 Task: Open a blank sheet, save the file as 'change' Insert a table '3 by 2' In first column, add headers, 'Task, Start Date, End Date'. Under first header add  R&D. Under second header add  4 May. Under third header add  '12 May'. Change table style to  'Black '
Action: Mouse moved to (24, 24)
Screenshot: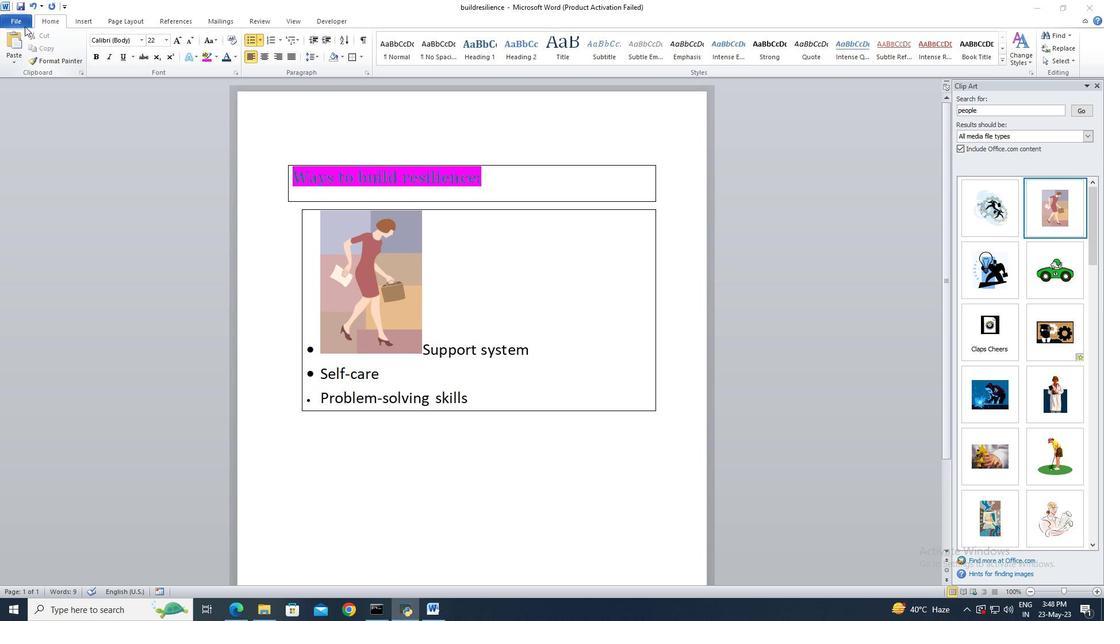 
Action: Mouse pressed left at (24, 24)
Screenshot: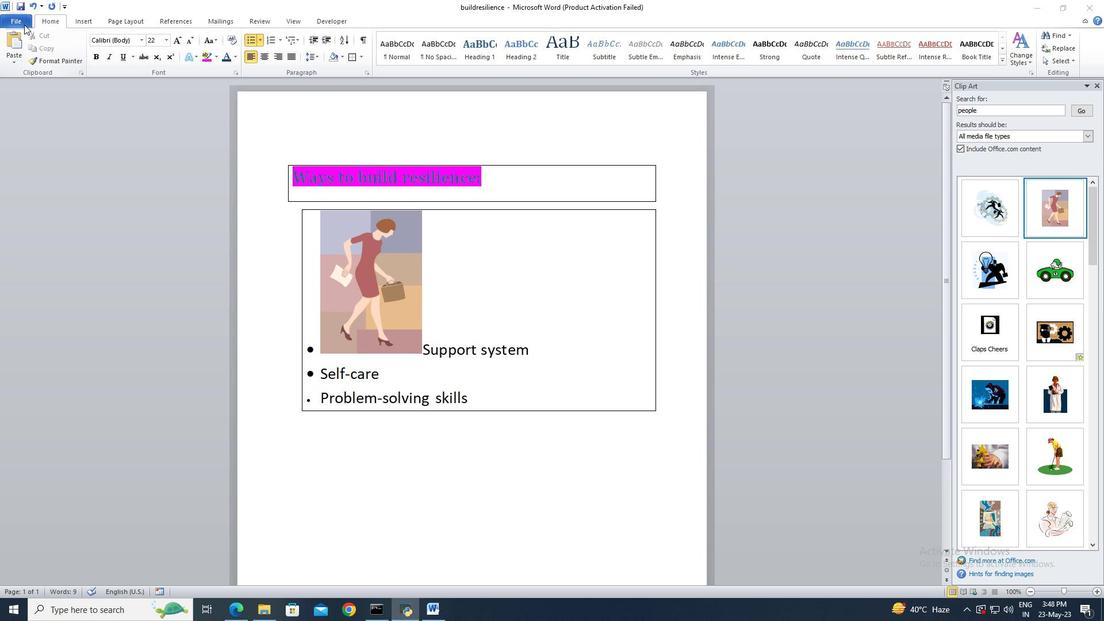 
Action: Mouse pressed left at (24, 24)
Screenshot: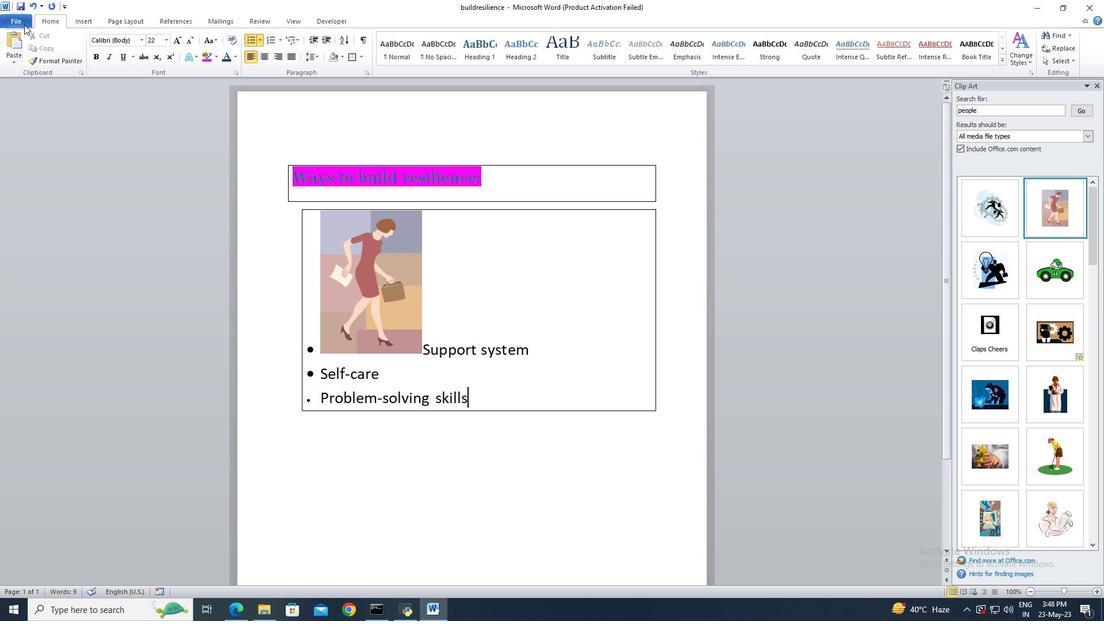 
Action: Mouse moved to (28, 152)
Screenshot: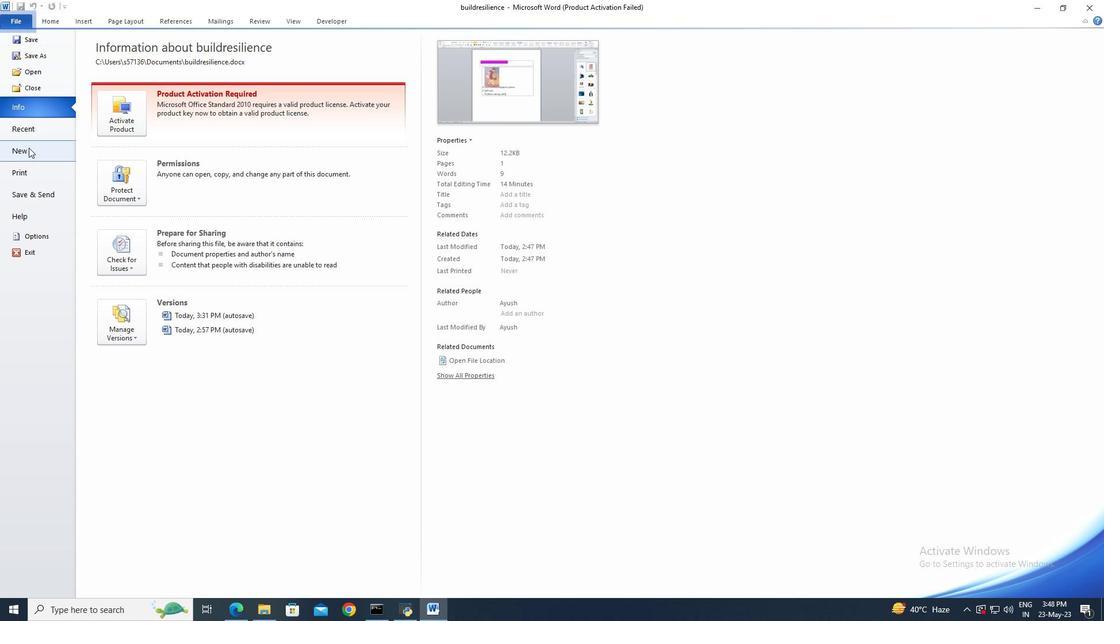 
Action: Mouse pressed left at (28, 152)
Screenshot: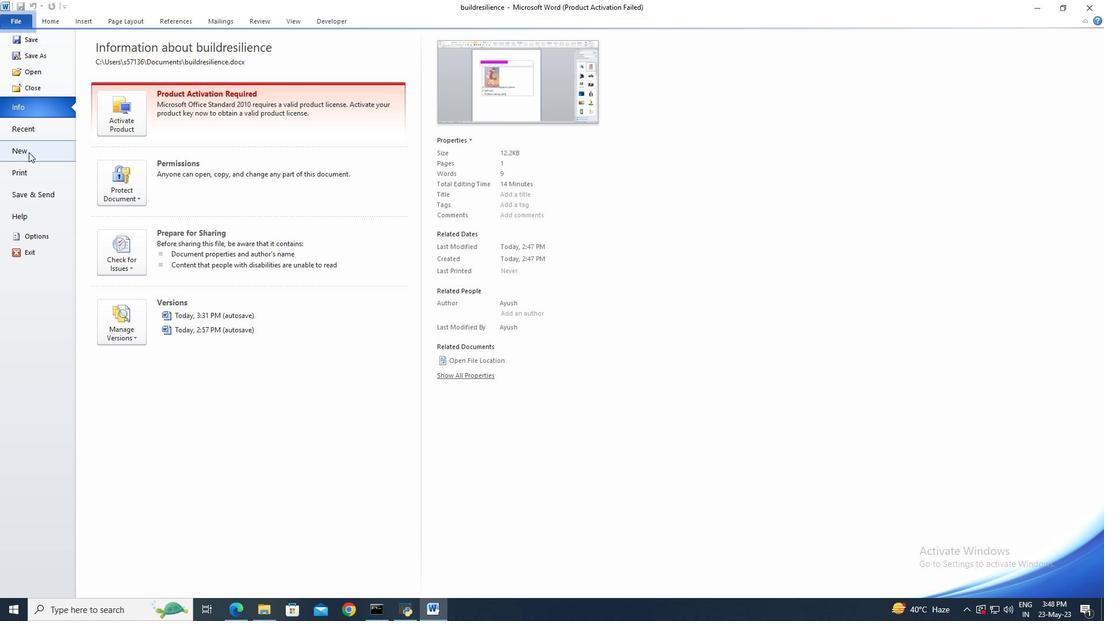 
Action: Mouse moved to (560, 277)
Screenshot: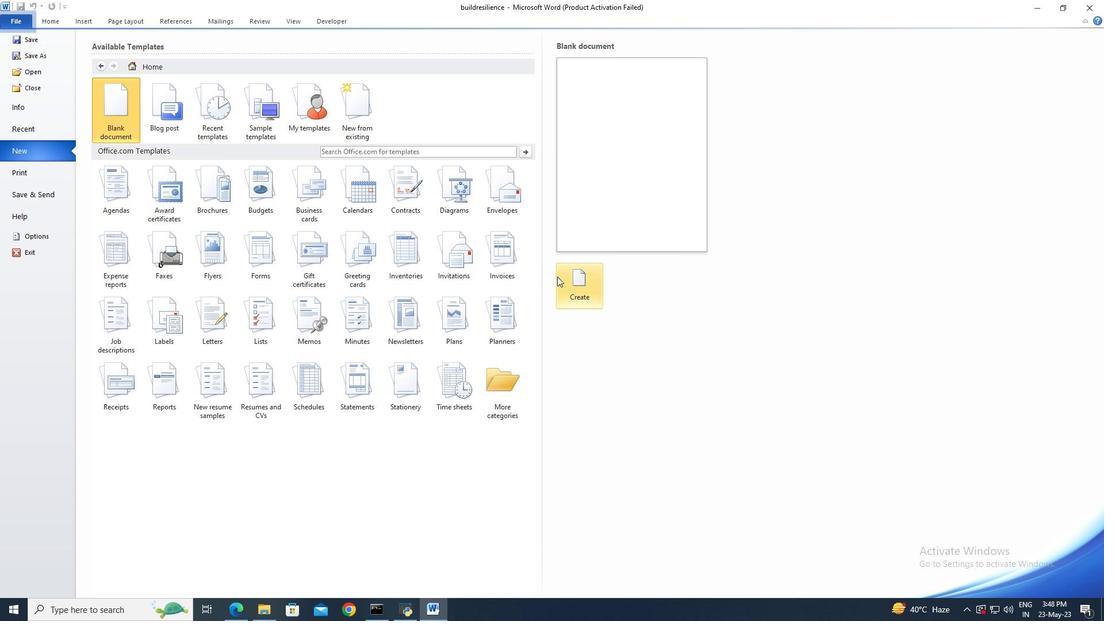 
Action: Mouse pressed left at (560, 277)
Screenshot: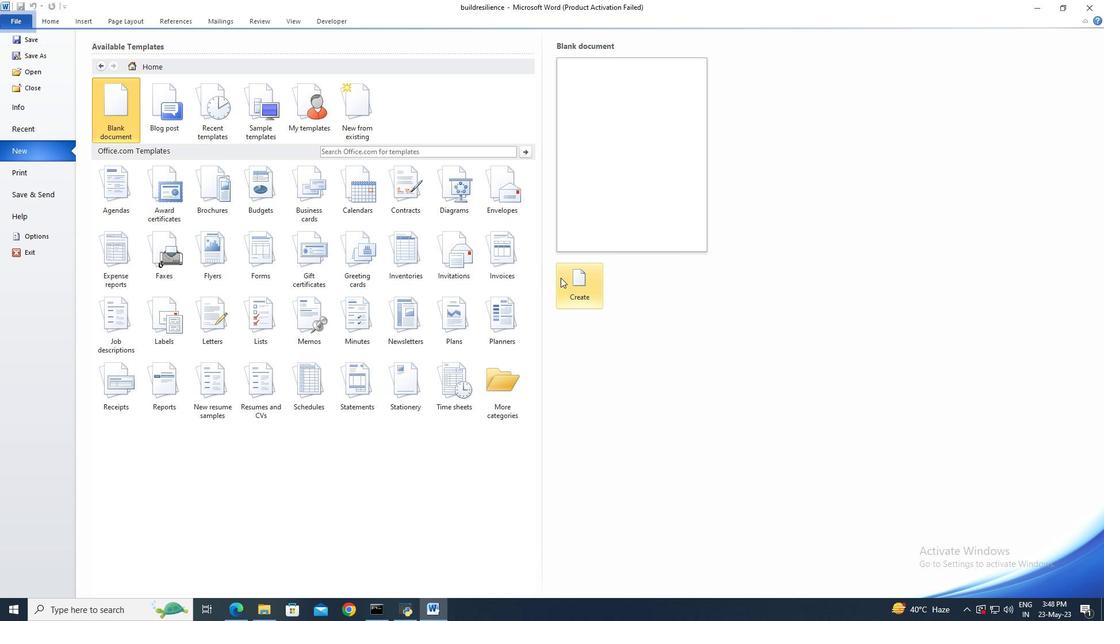 
Action: Mouse moved to (27, 23)
Screenshot: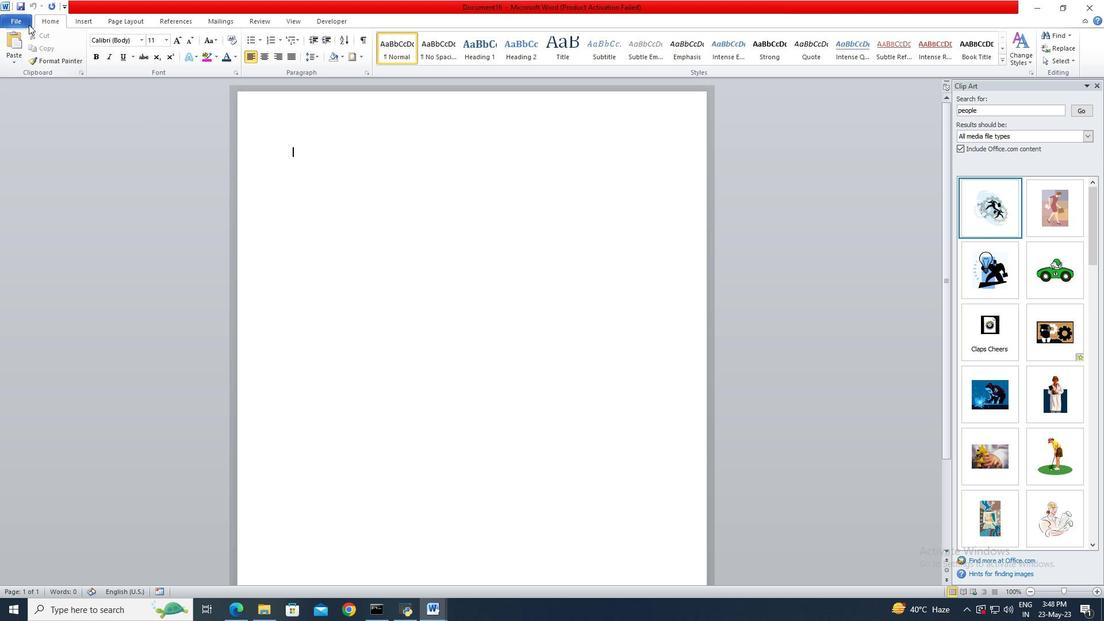 
Action: Mouse pressed left at (27, 23)
Screenshot: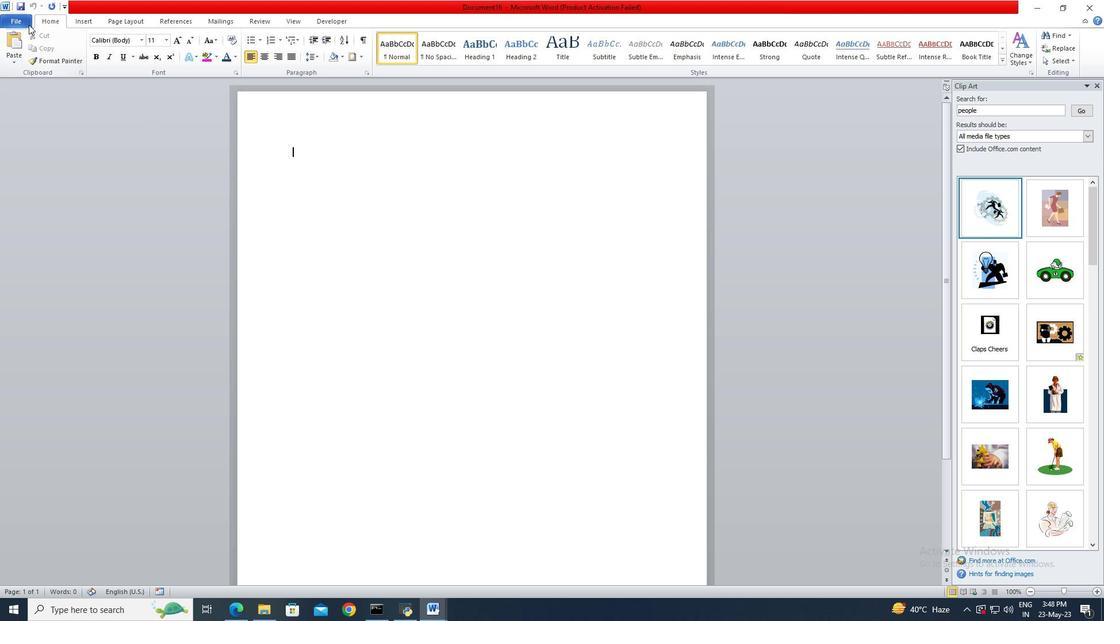 
Action: Mouse moved to (30, 54)
Screenshot: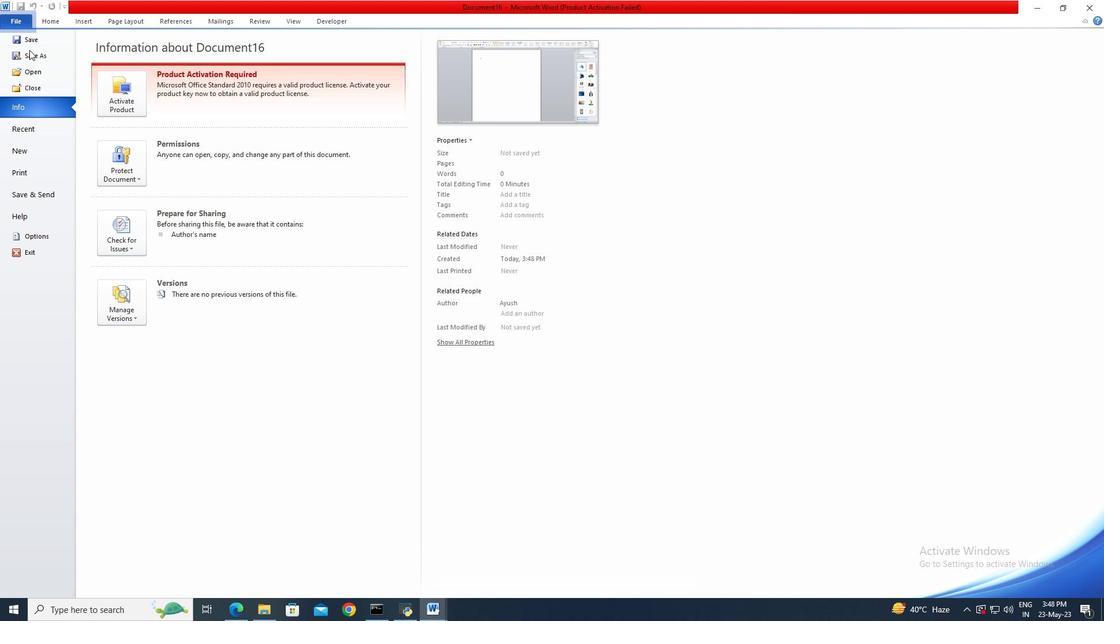 
Action: Mouse pressed left at (30, 54)
Screenshot: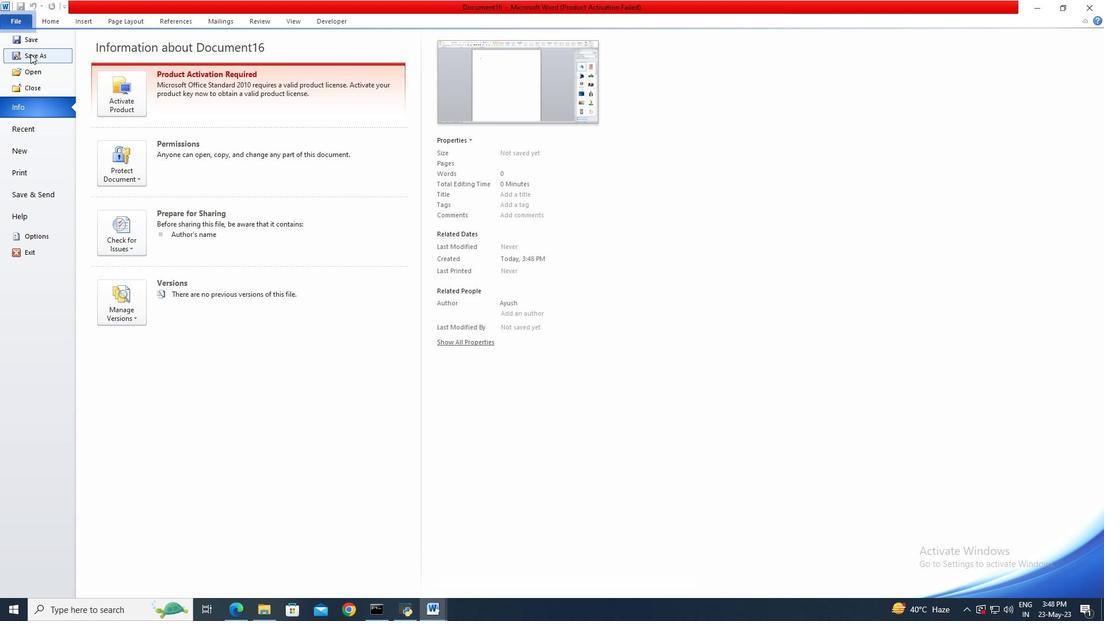 
Action: Key pressed chan
Screenshot: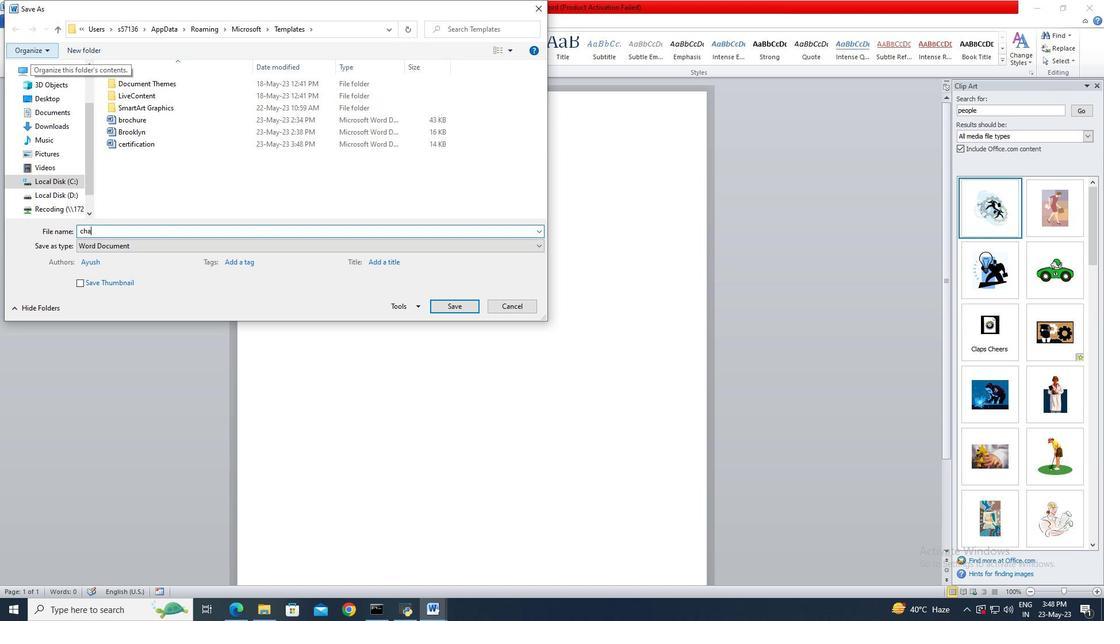 
Action: Mouse moved to (31, 54)
Screenshot: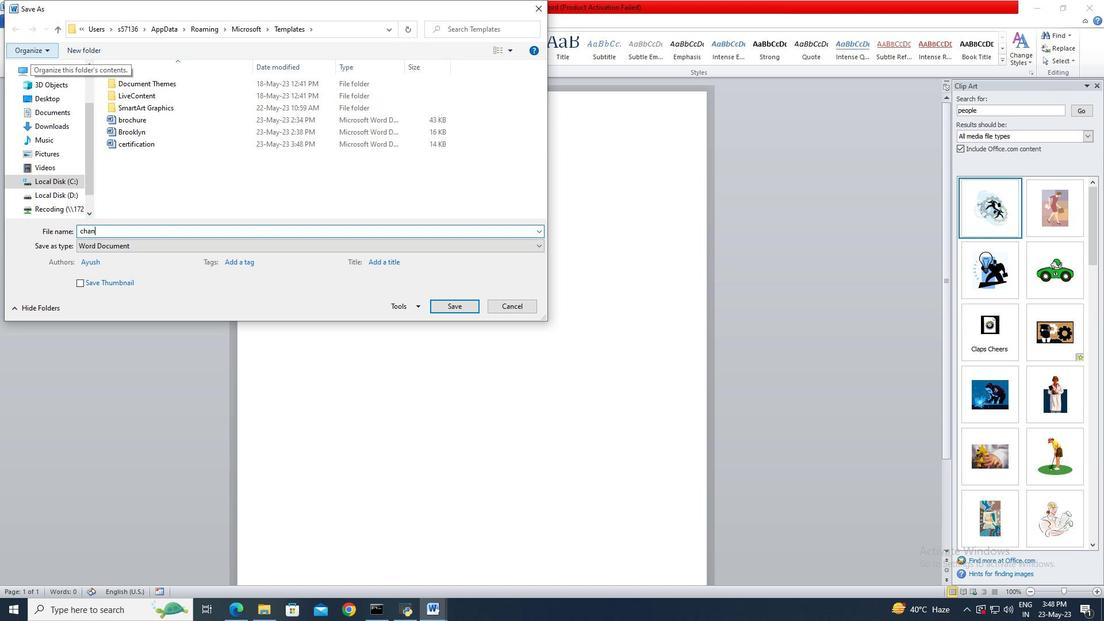 
Action: Key pressed ge
Screenshot: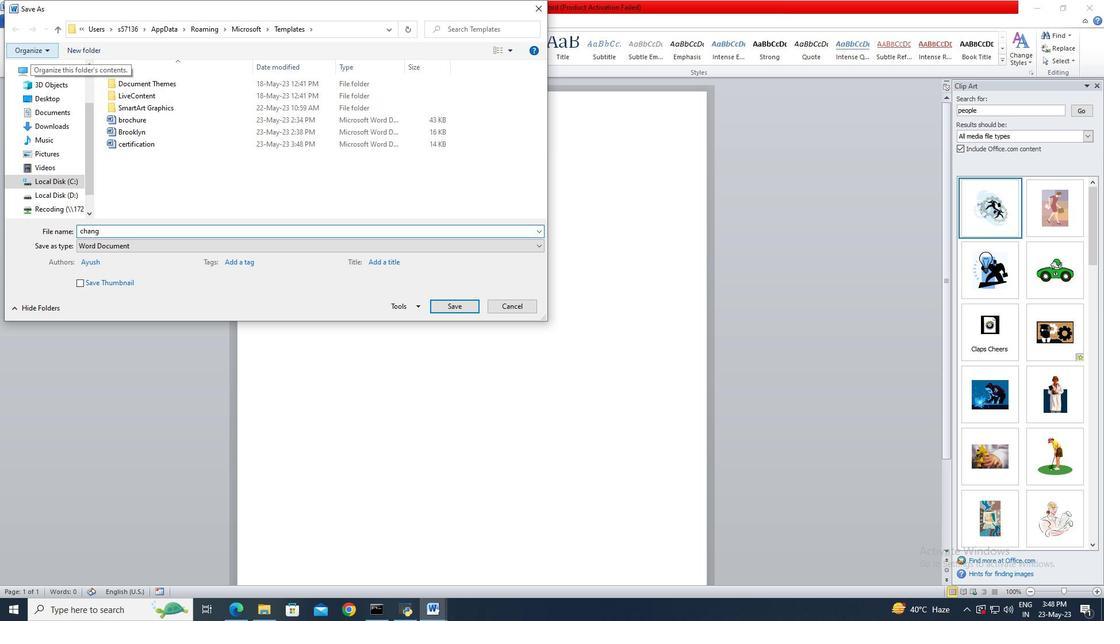 
Action: Mouse moved to (445, 301)
Screenshot: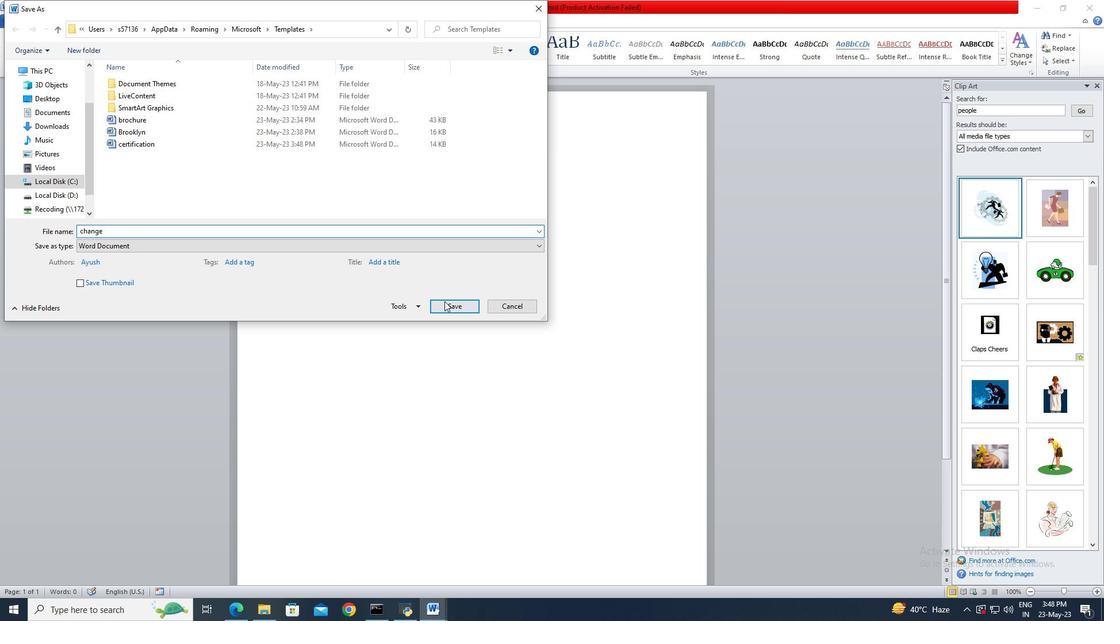 
Action: Mouse pressed left at (445, 301)
Screenshot: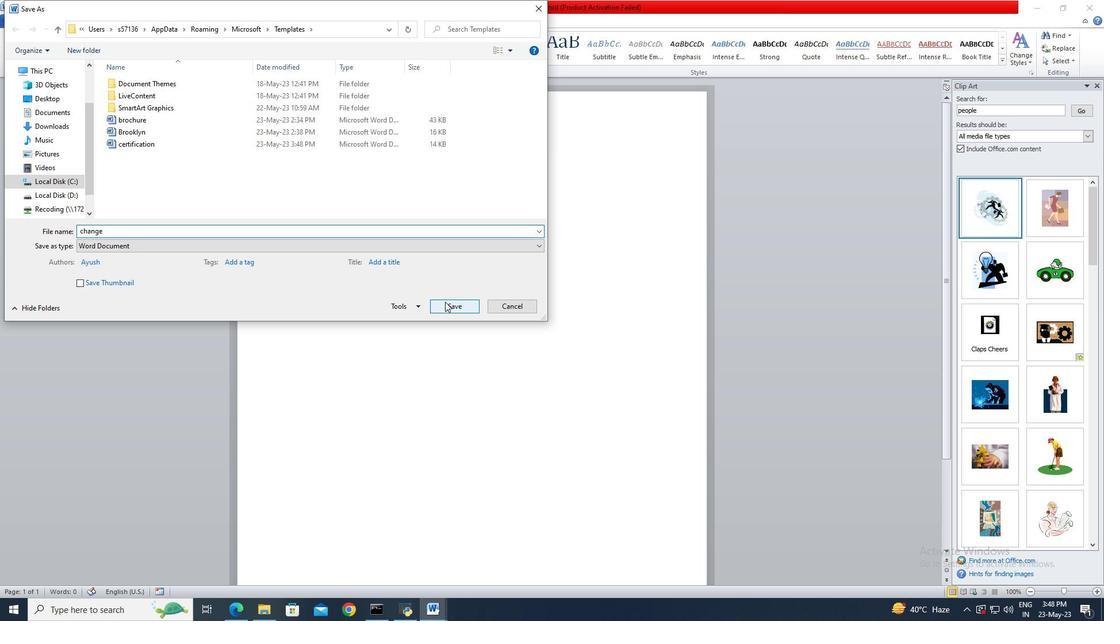 
Action: Mouse moved to (87, 23)
Screenshot: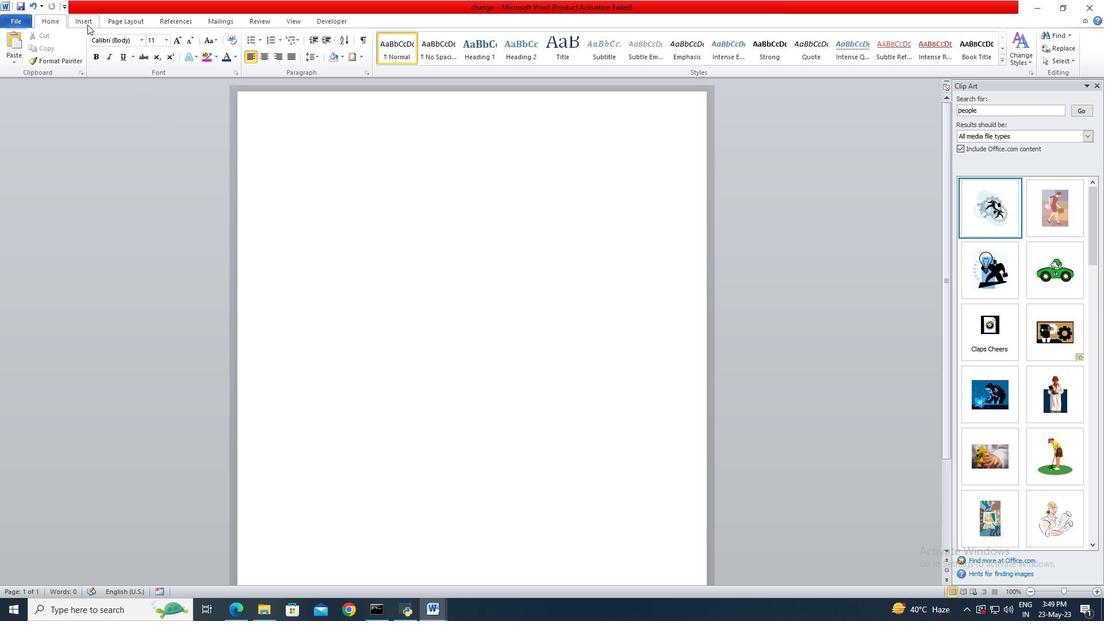 
Action: Mouse pressed left at (87, 23)
Screenshot: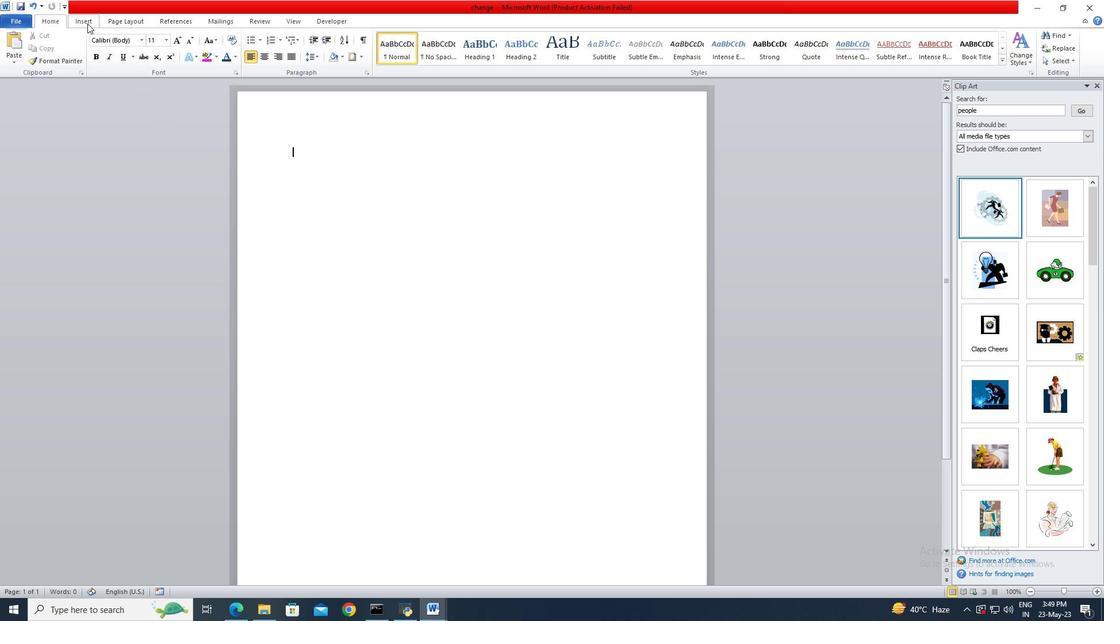 
Action: Mouse moved to (92, 55)
Screenshot: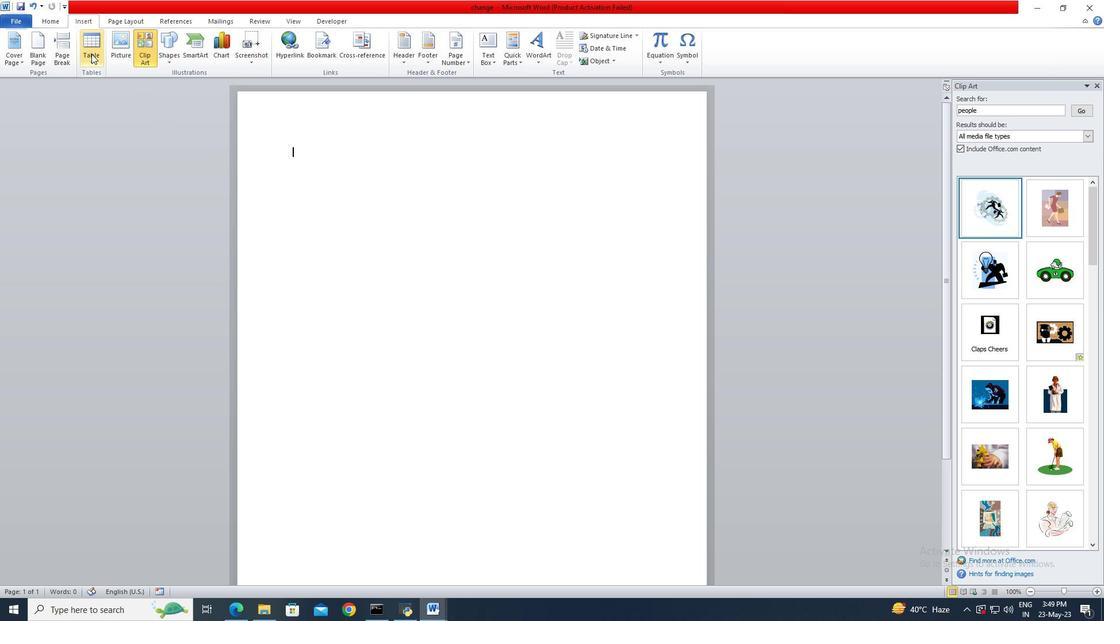 
Action: Mouse pressed left at (92, 55)
Screenshot: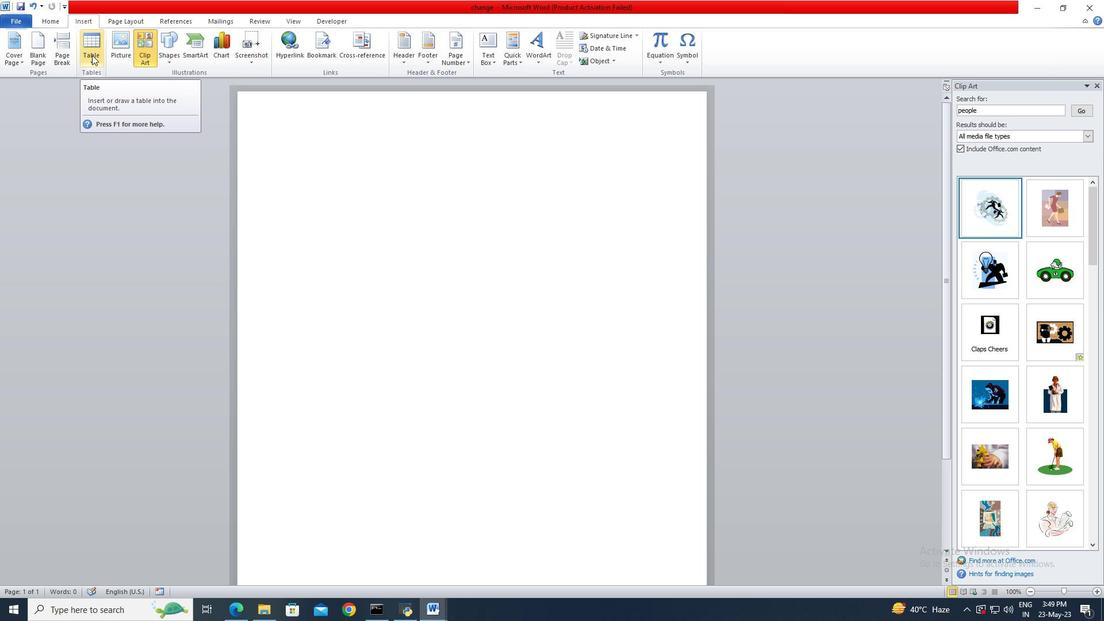 
Action: Mouse moved to (107, 98)
Screenshot: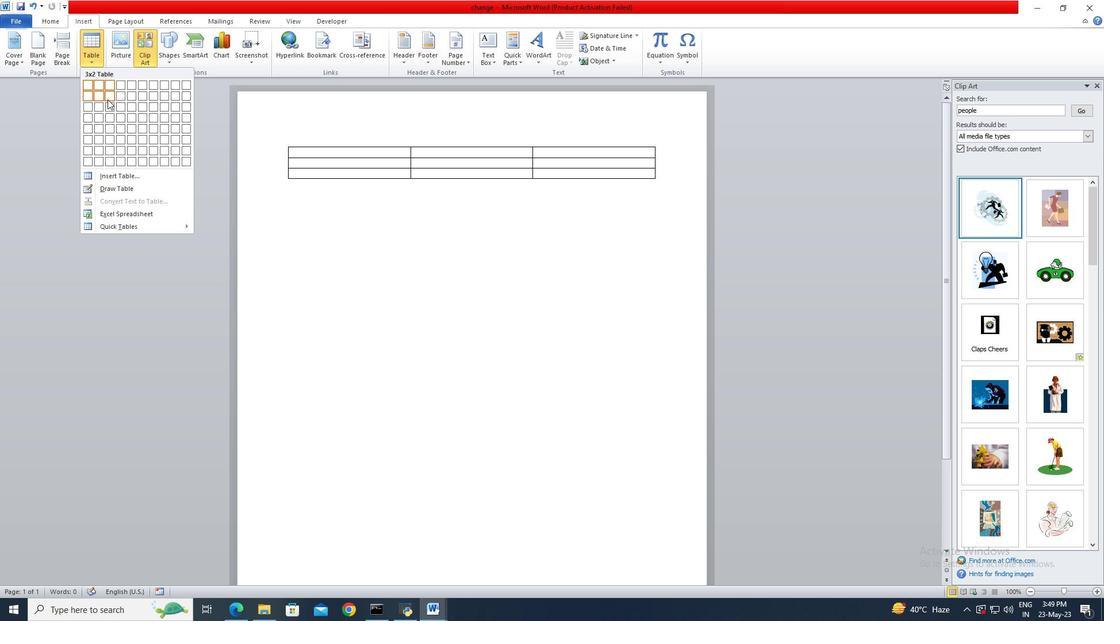 
Action: Mouse pressed left at (107, 98)
Screenshot: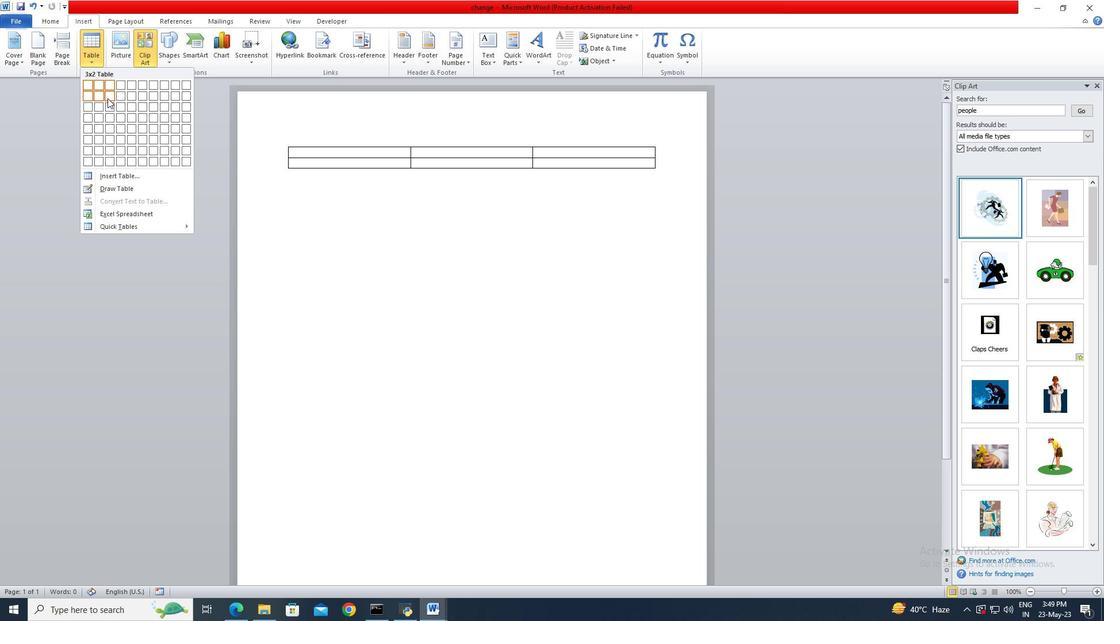
Action: Mouse moved to (315, 151)
Screenshot: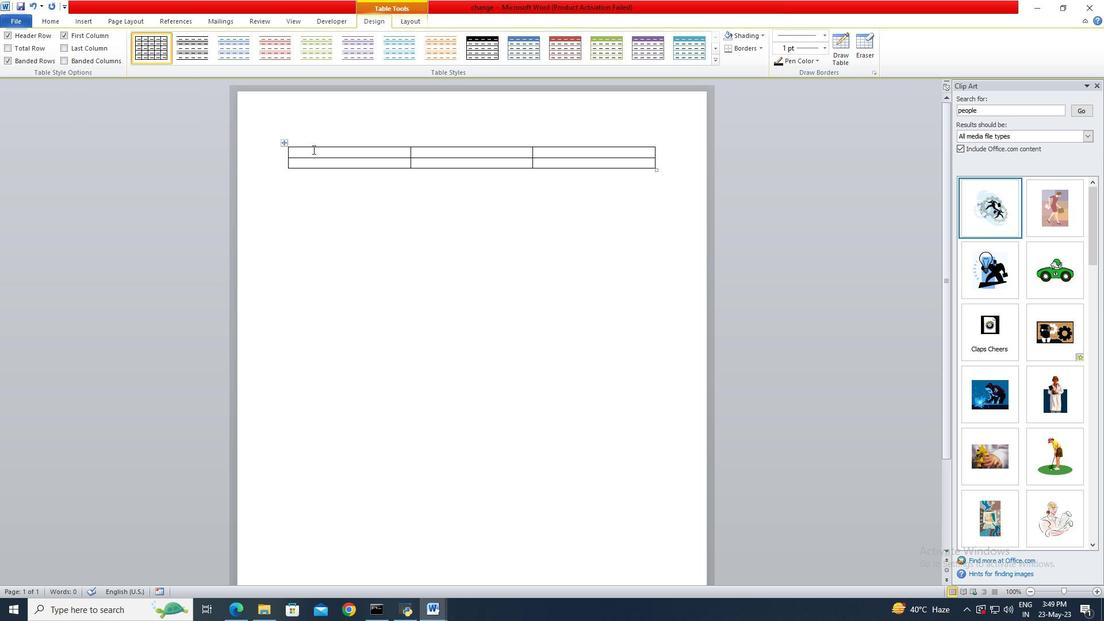 
Action: Mouse pressed left at (315, 151)
Screenshot: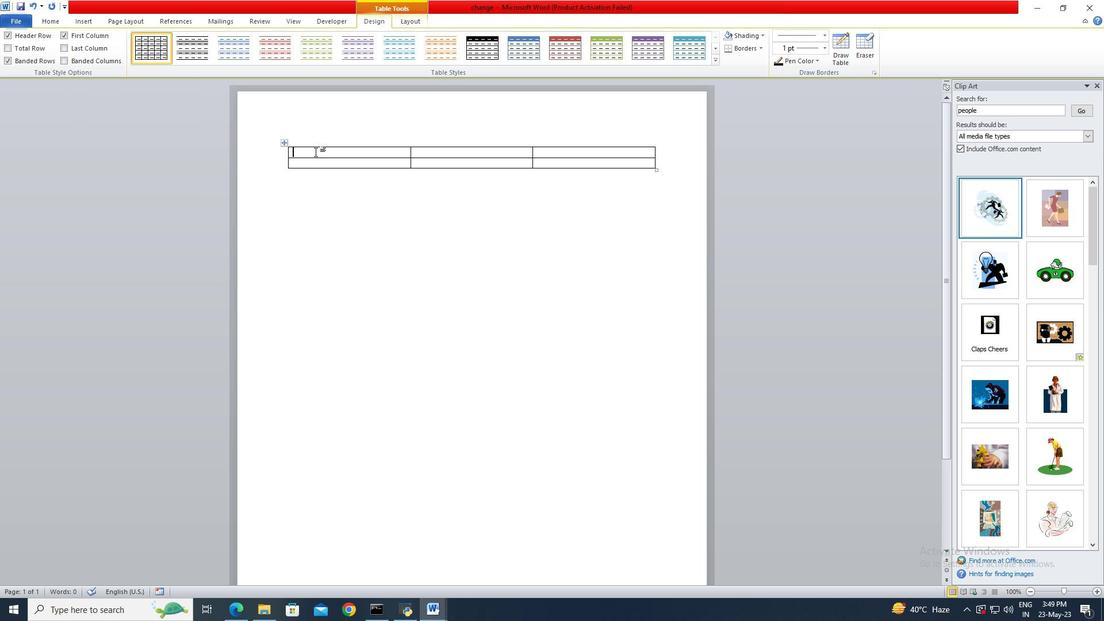 
Action: Key pressed <Key.shift><Key.shift><Key.shift><Key.shift><Key.shift><Key.shift><Key.shift>Task<Key.tab><Key.shift_r>Start<Key.space><Key.shift>Date<Key.tab><Key.shift>End<Key.space><Key.shift>Date
Screenshot: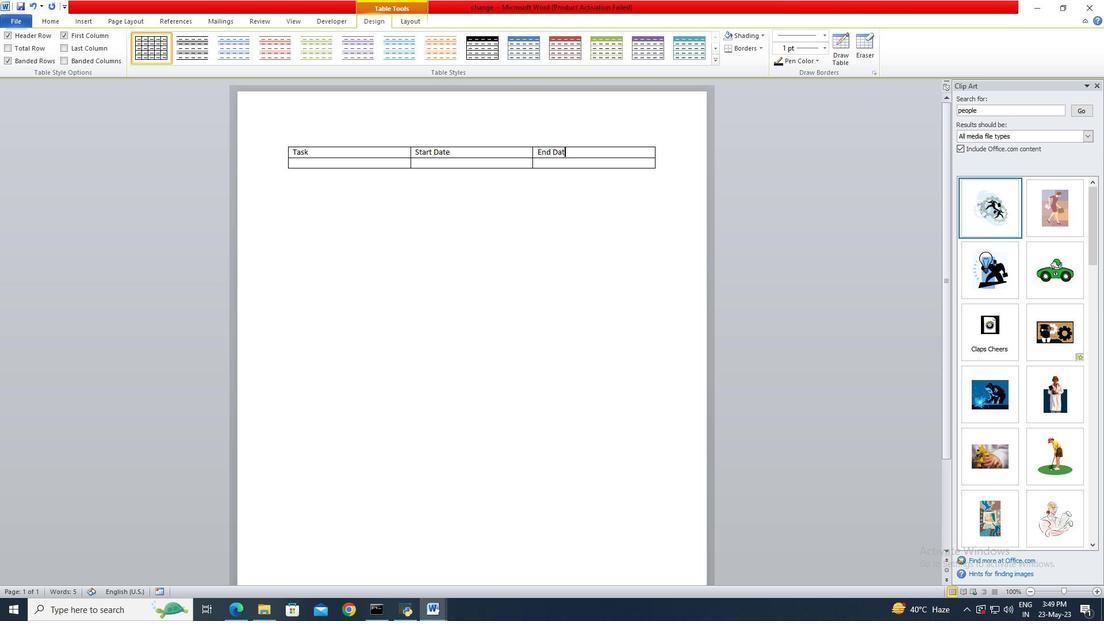 
Action: Mouse moved to (301, 163)
Screenshot: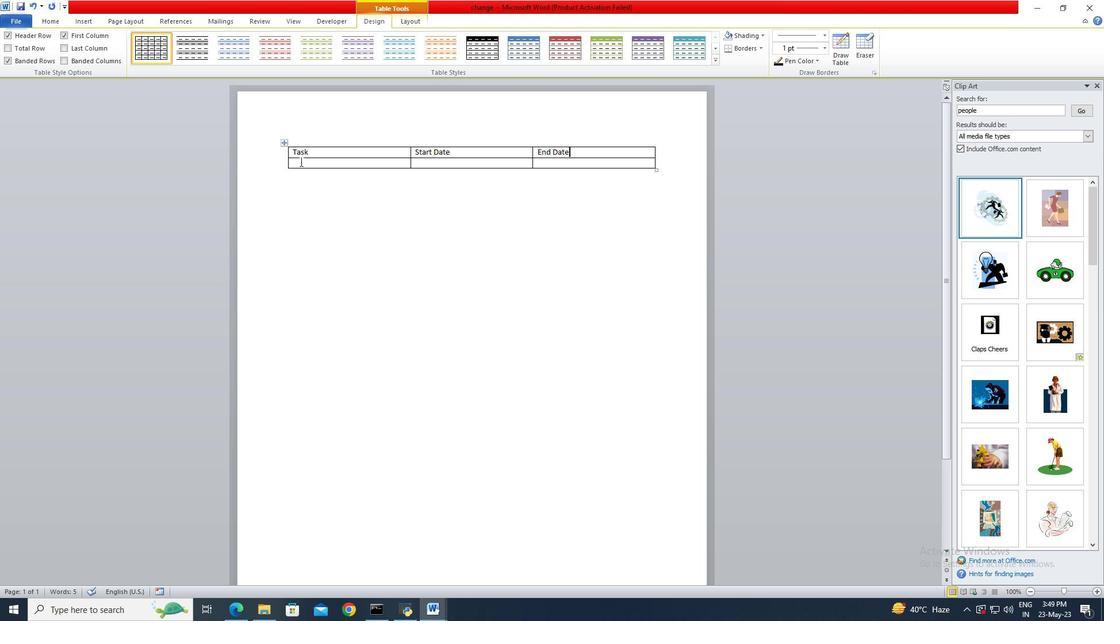 
Action: Mouse pressed left at (301, 163)
Screenshot: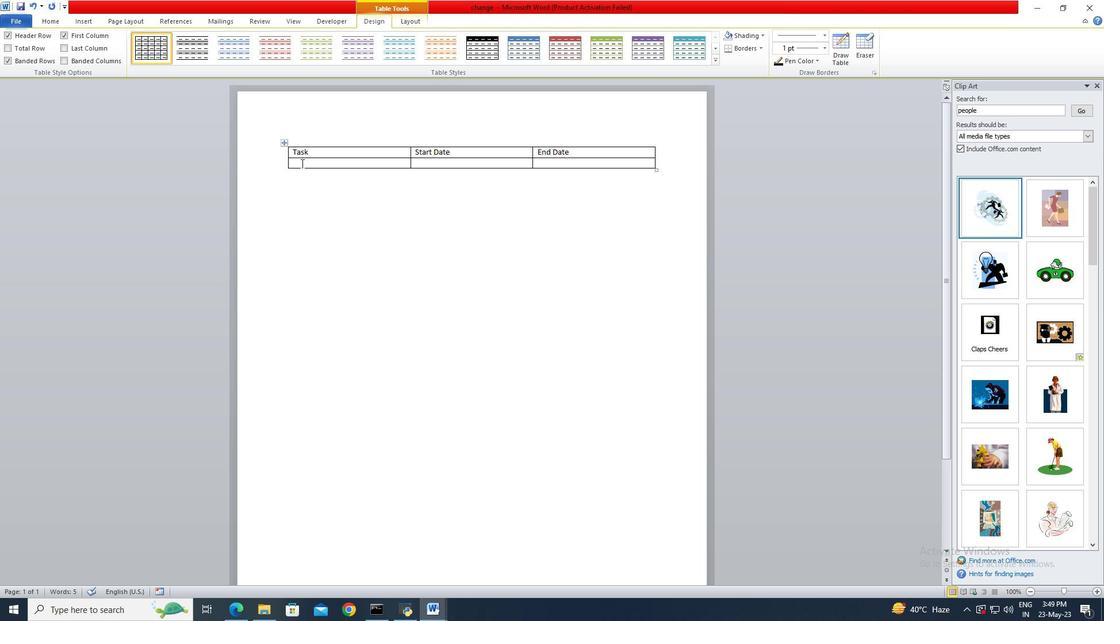 
Action: Key pressed <Key.shift>R<Key.shift>&<Key.shift>D<Key.tab>4<Key.space><Key.shift>May<Key.tab>12<Key.space><Key.shift>May
Screenshot: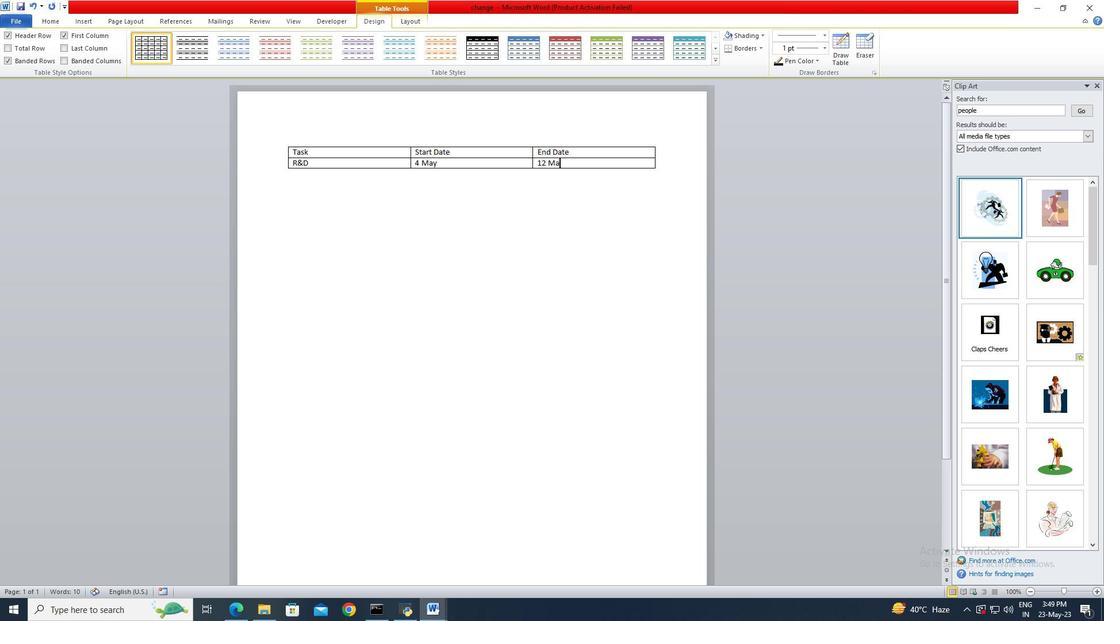 
Action: Mouse moved to (495, 53)
Screenshot: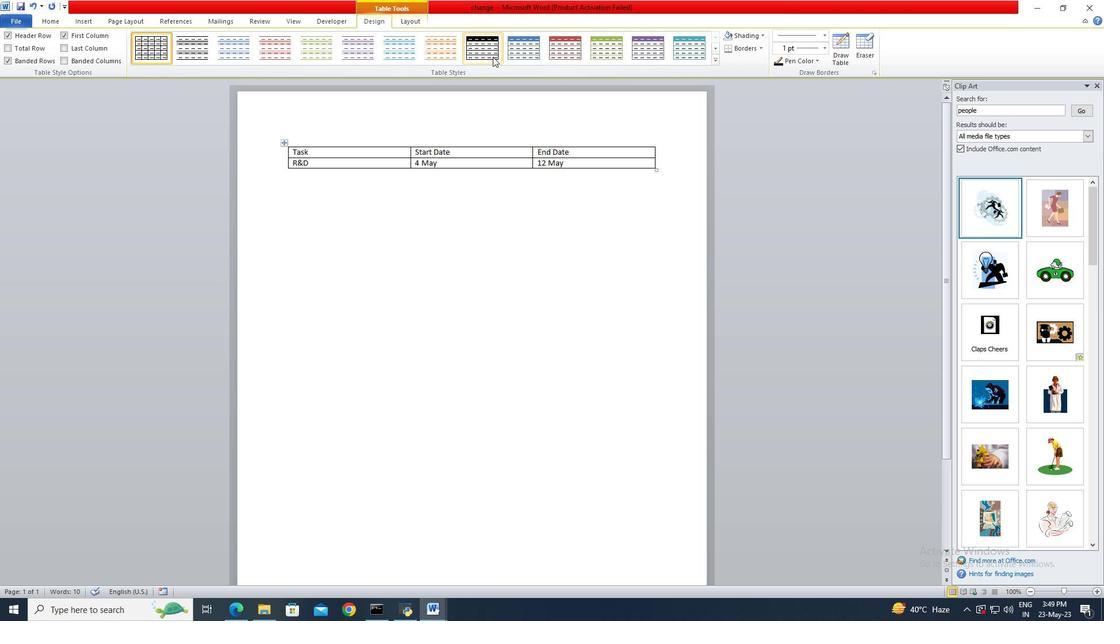 
Action: Mouse pressed left at (495, 53)
Screenshot: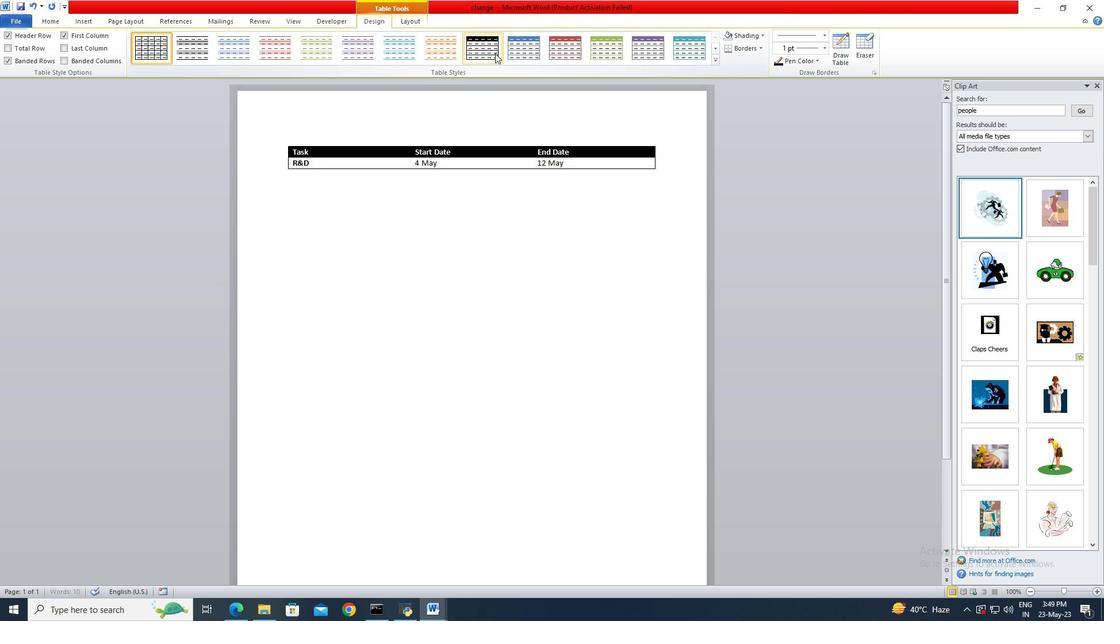 
